 Task: In message reminders turn off push notifications.
Action: Mouse moved to (772, 82)
Screenshot: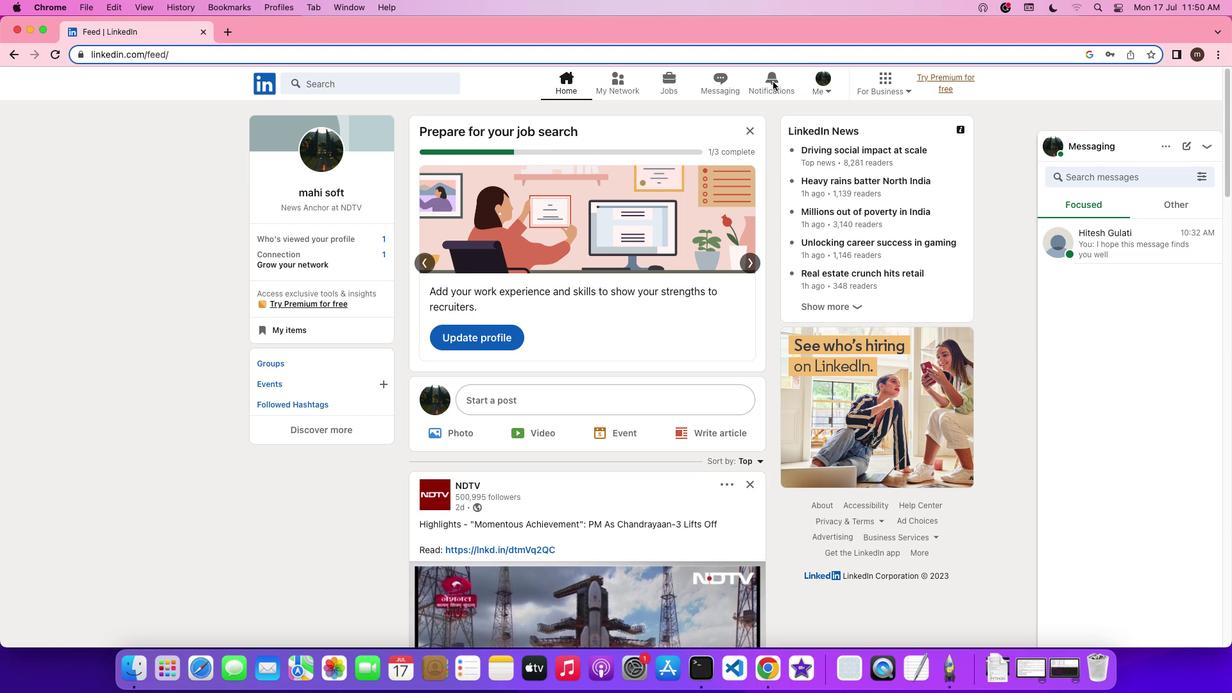 
Action: Mouse pressed left at (772, 82)
Screenshot: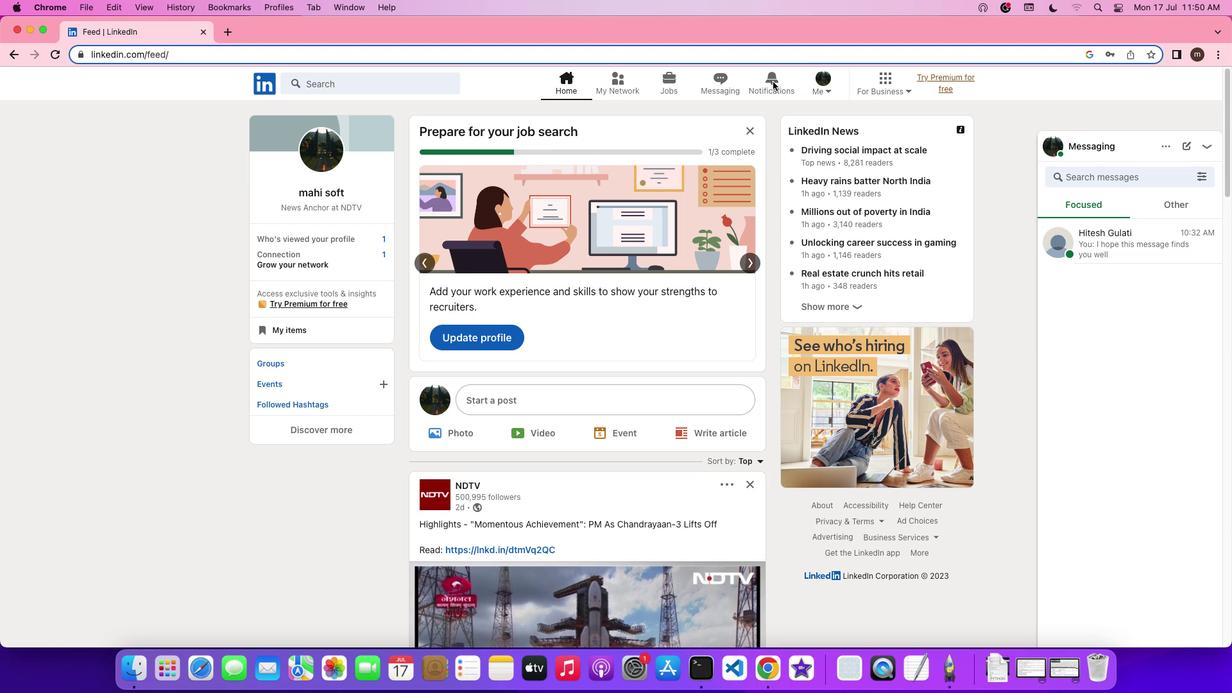 
Action: Mouse pressed left at (772, 82)
Screenshot: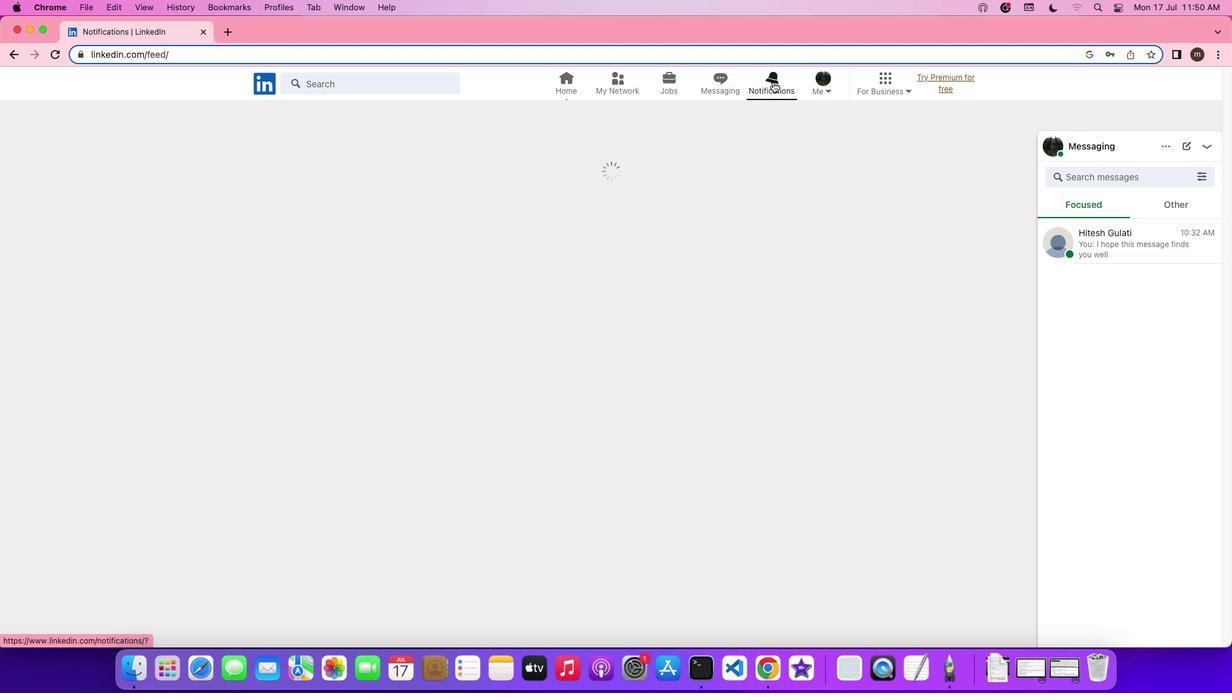
Action: Mouse moved to (301, 164)
Screenshot: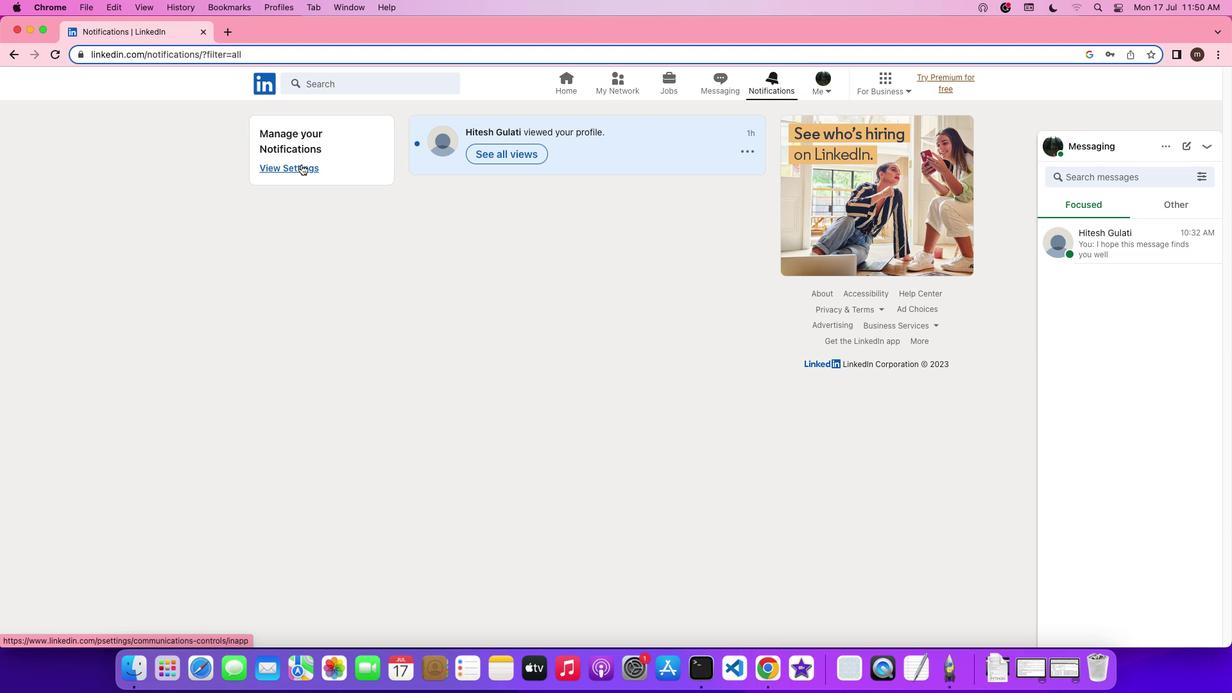 
Action: Mouse pressed left at (301, 164)
Screenshot: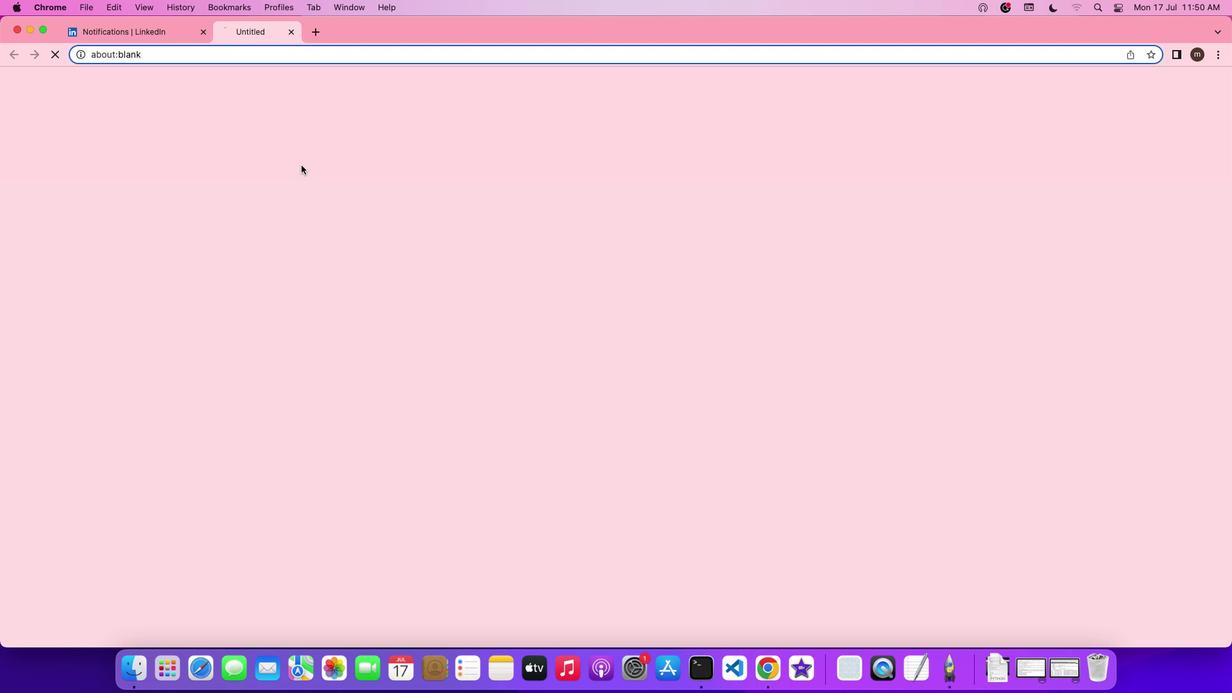 
Action: Mouse moved to (519, 354)
Screenshot: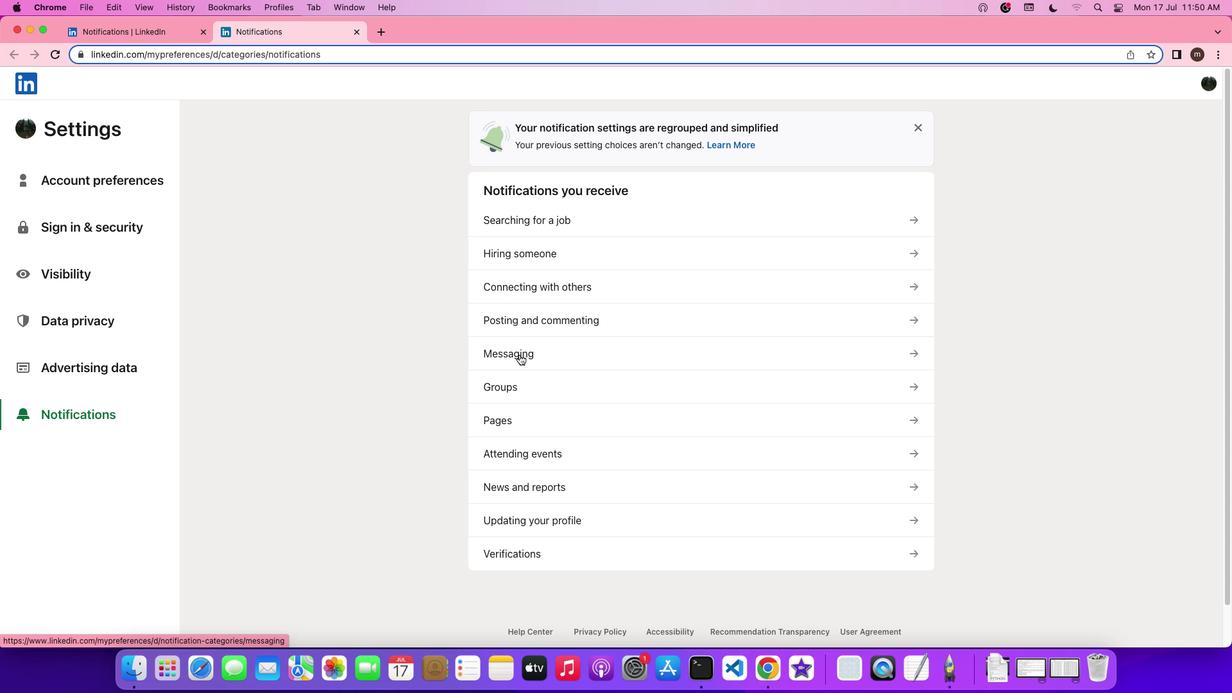 
Action: Mouse pressed left at (519, 354)
Screenshot: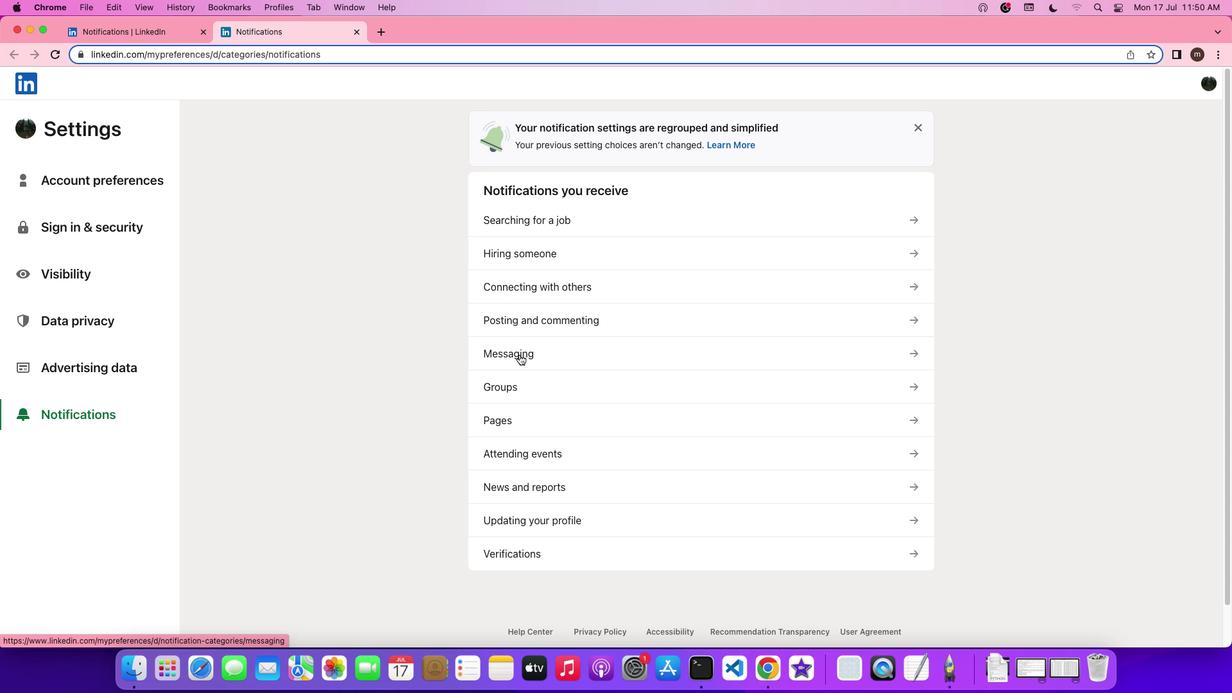 
Action: Mouse moved to (535, 249)
Screenshot: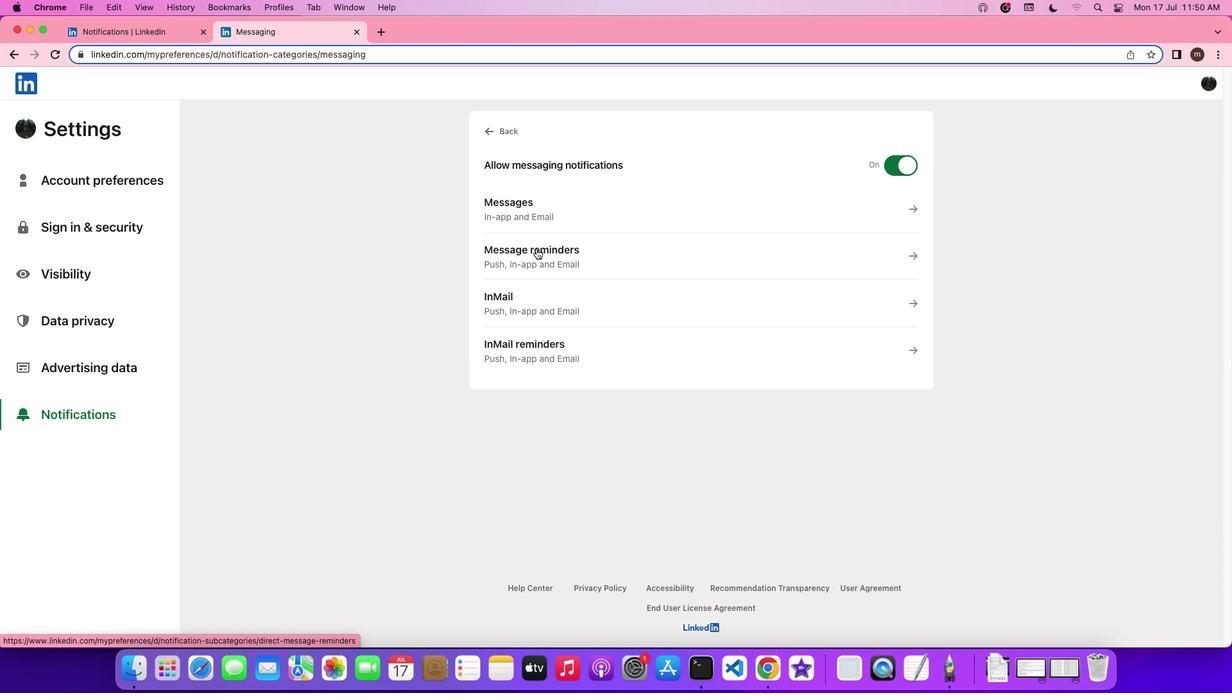 
Action: Mouse pressed left at (535, 249)
Screenshot: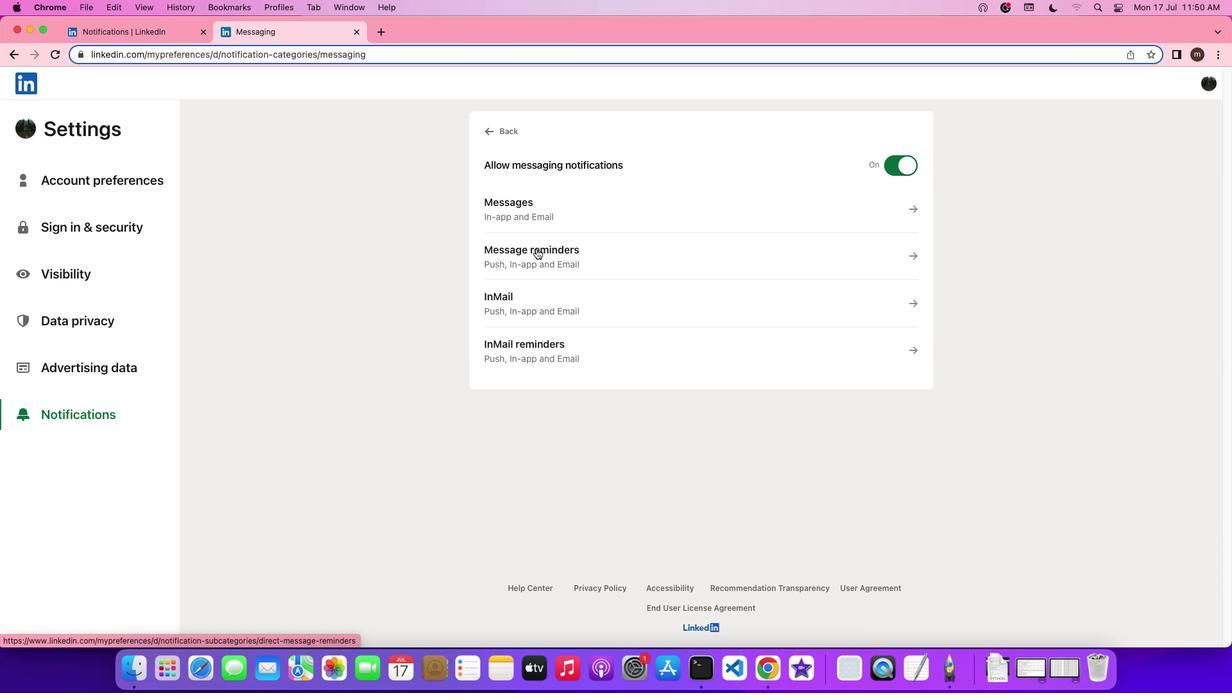 
Action: Mouse moved to (915, 289)
Screenshot: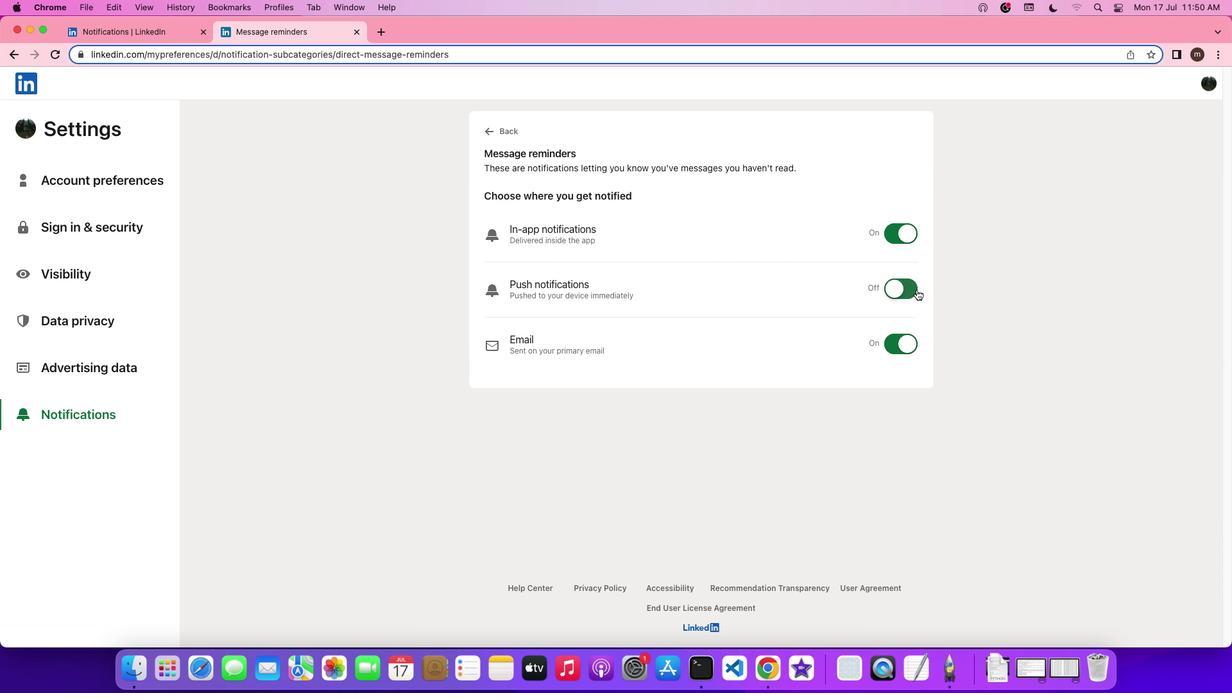 
Action: Mouse pressed left at (915, 289)
Screenshot: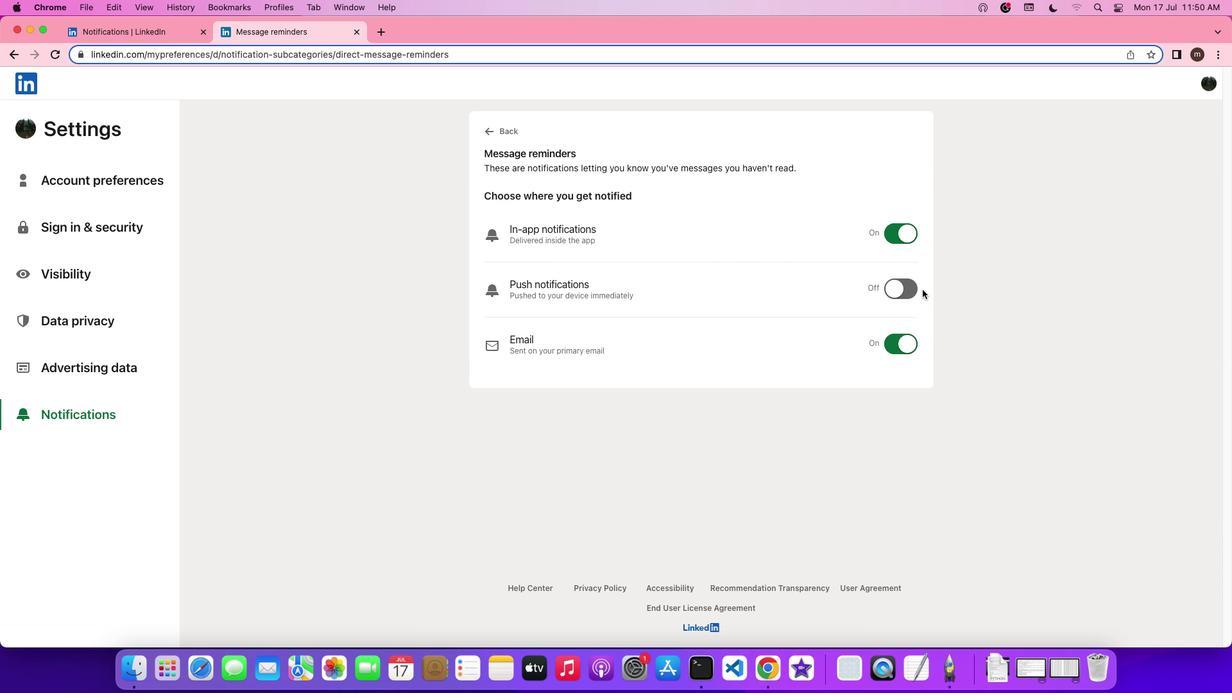 
Action: Mouse moved to (923, 289)
Screenshot: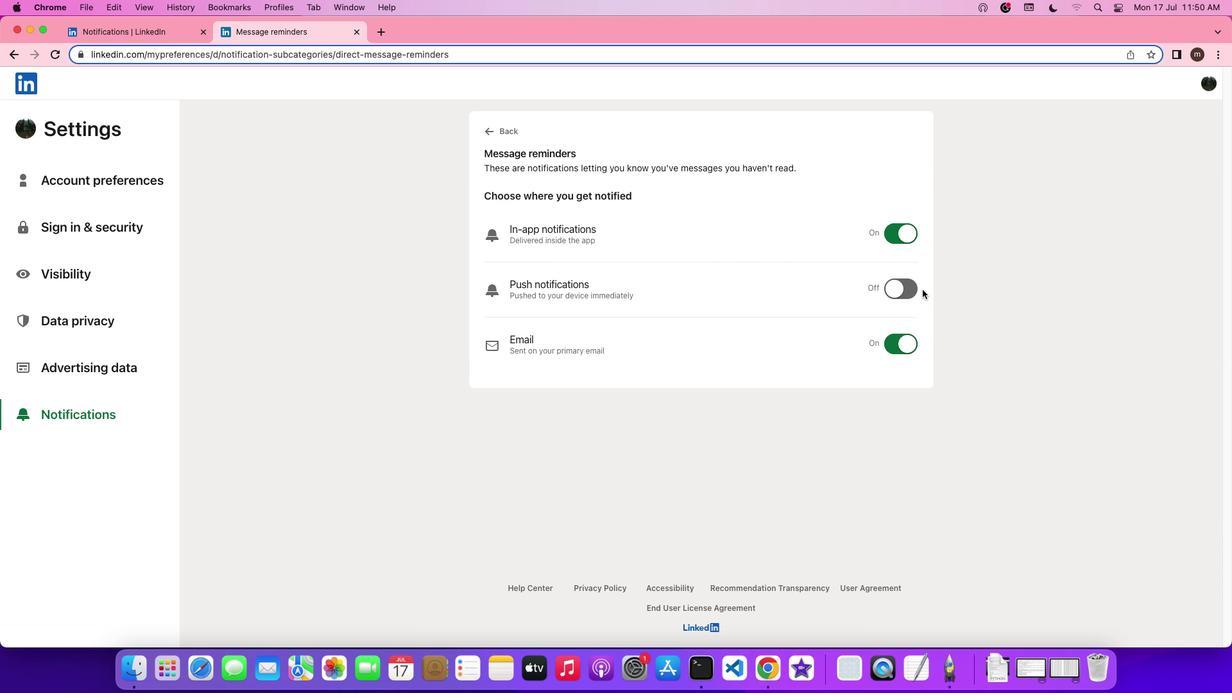 
